 Task: Search for 'strategic initiatives' in the email content.
Action: Mouse moved to (277, 31)
Screenshot: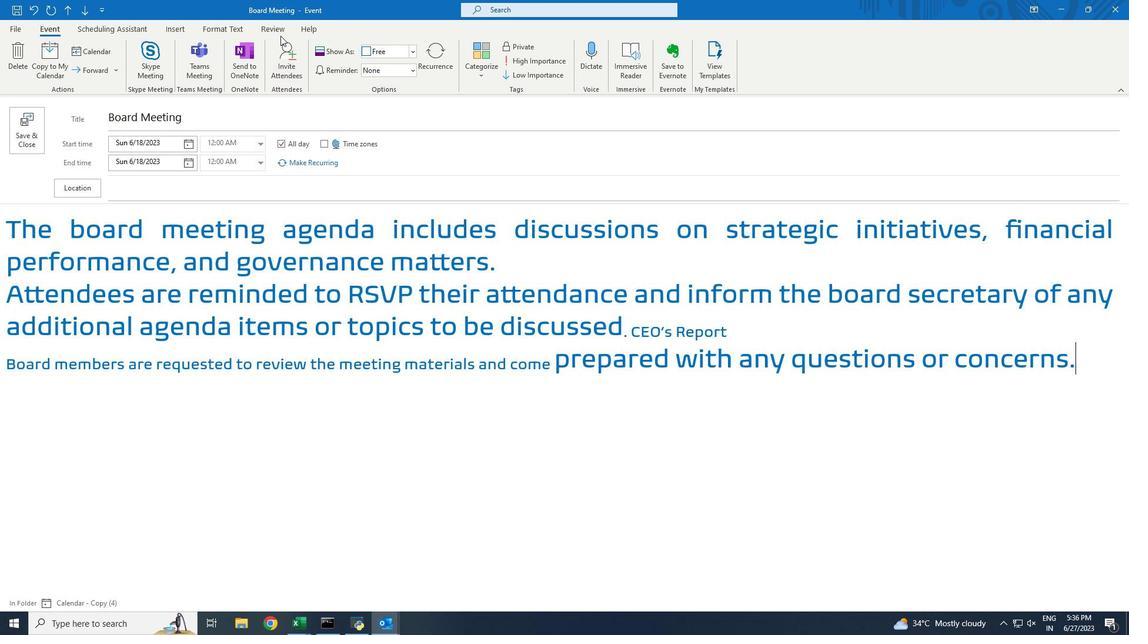 
Action: Mouse pressed left at (277, 31)
Screenshot: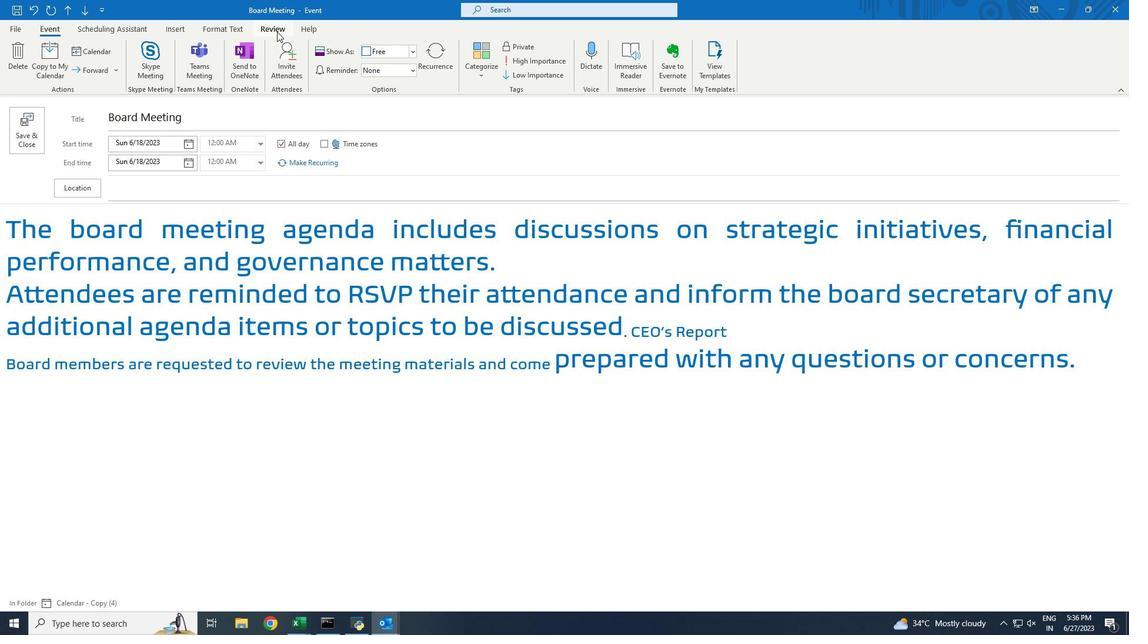
Action: Mouse moved to (240, 62)
Screenshot: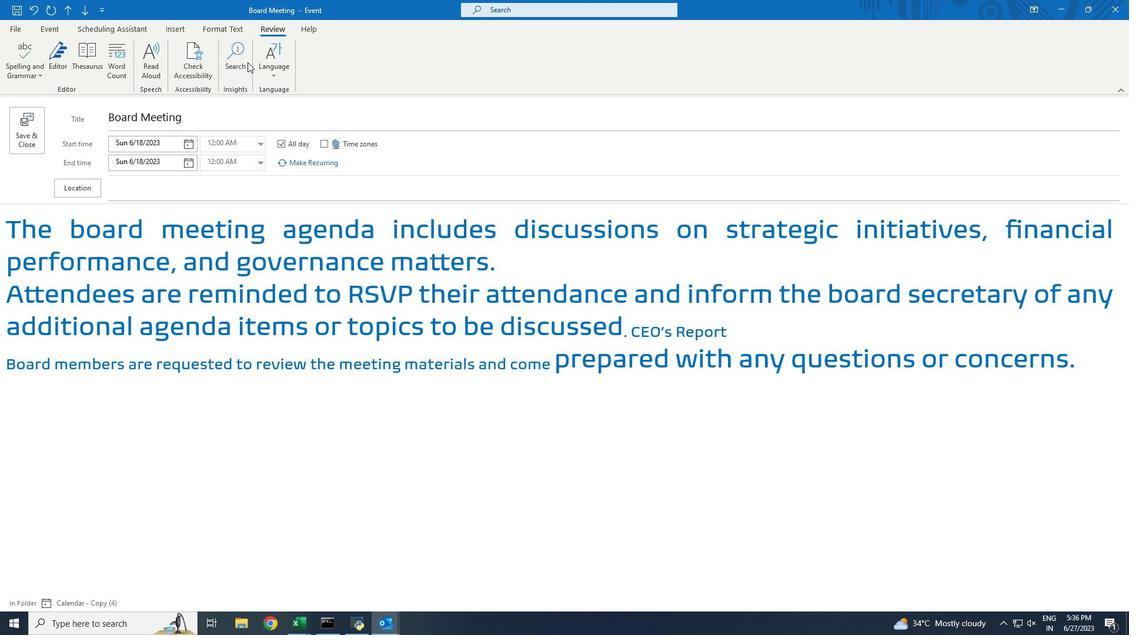 
Action: Mouse pressed left at (240, 62)
Screenshot: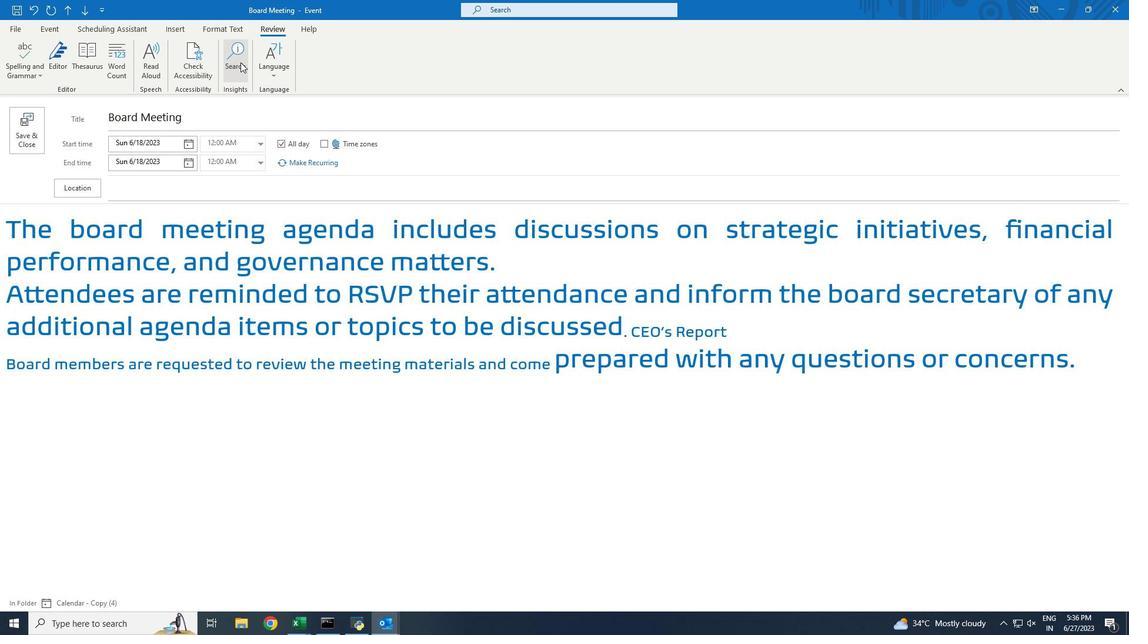 
Action: Mouse moved to (990, 128)
Screenshot: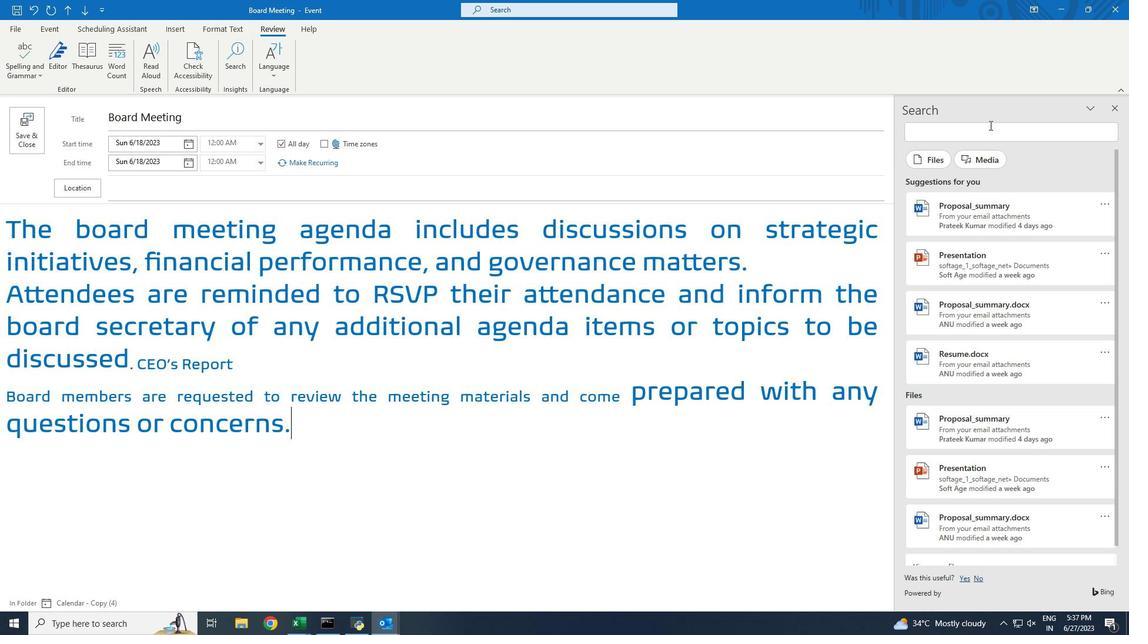 
Action: Mouse pressed left at (990, 128)
Screenshot: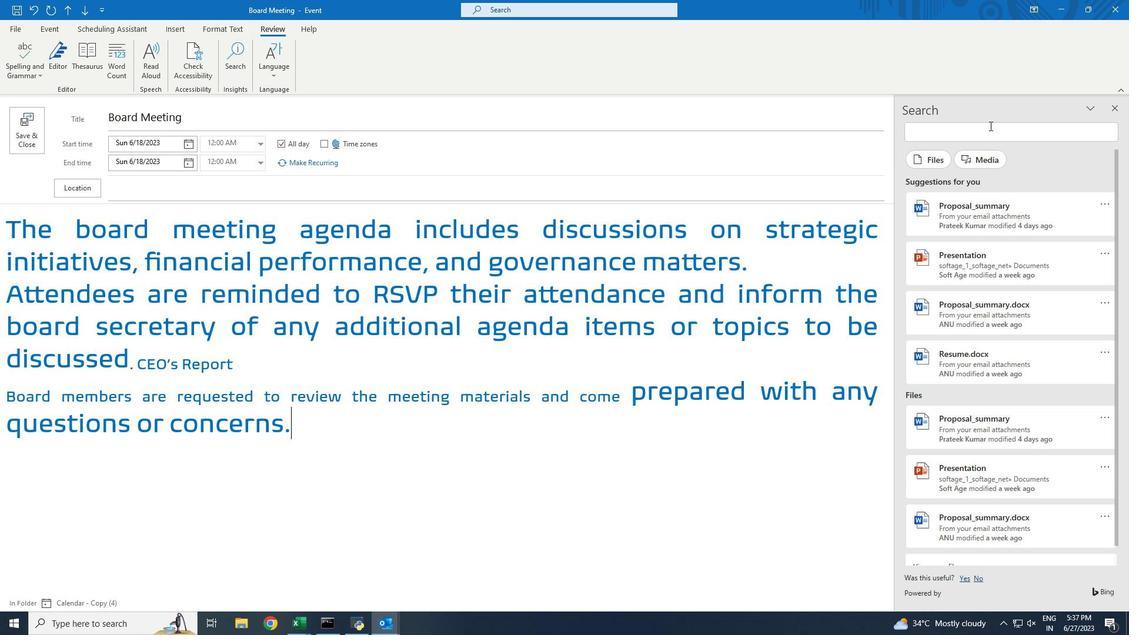 
Action: Key pressed strategic<Key.space>initiatives
Screenshot: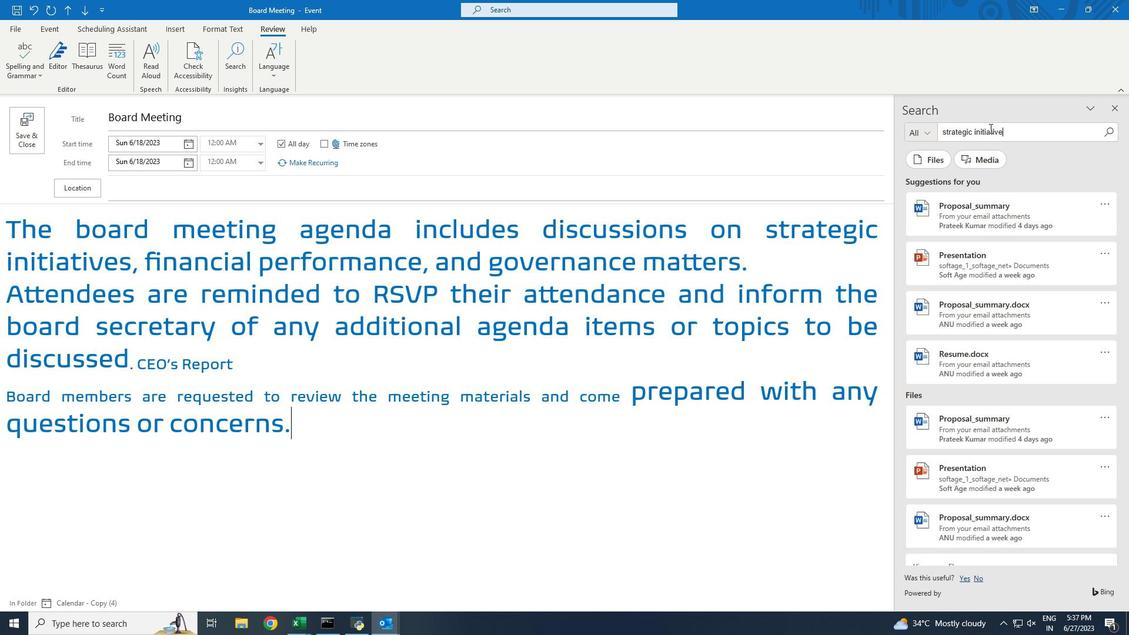 
Action: Mouse moved to (1104, 129)
Screenshot: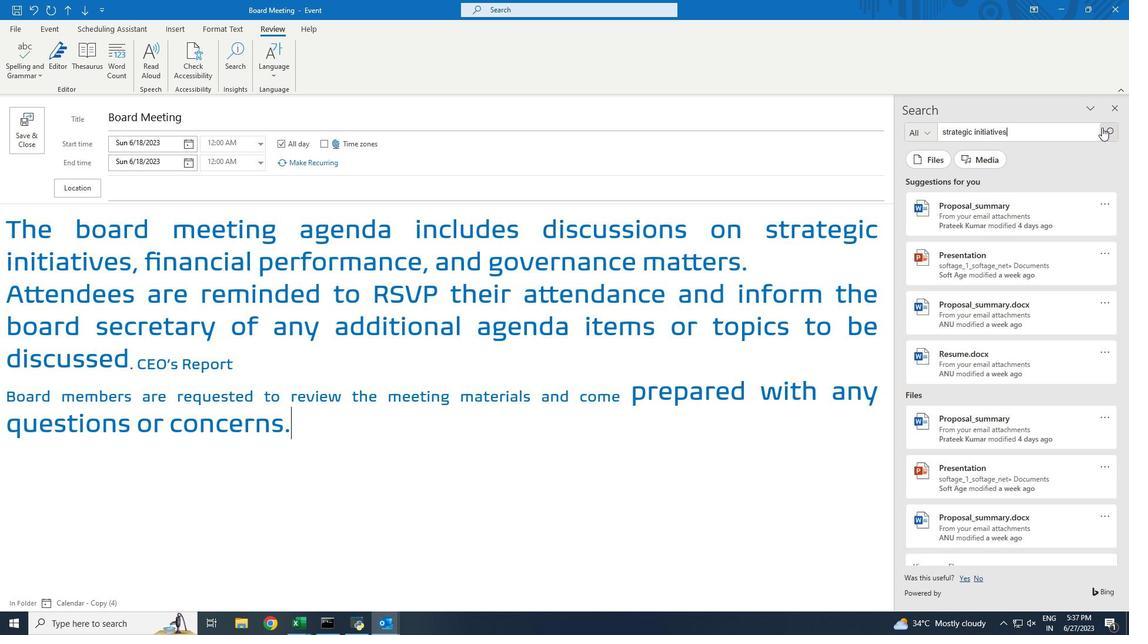 
Action: Mouse pressed left at (1104, 129)
Screenshot: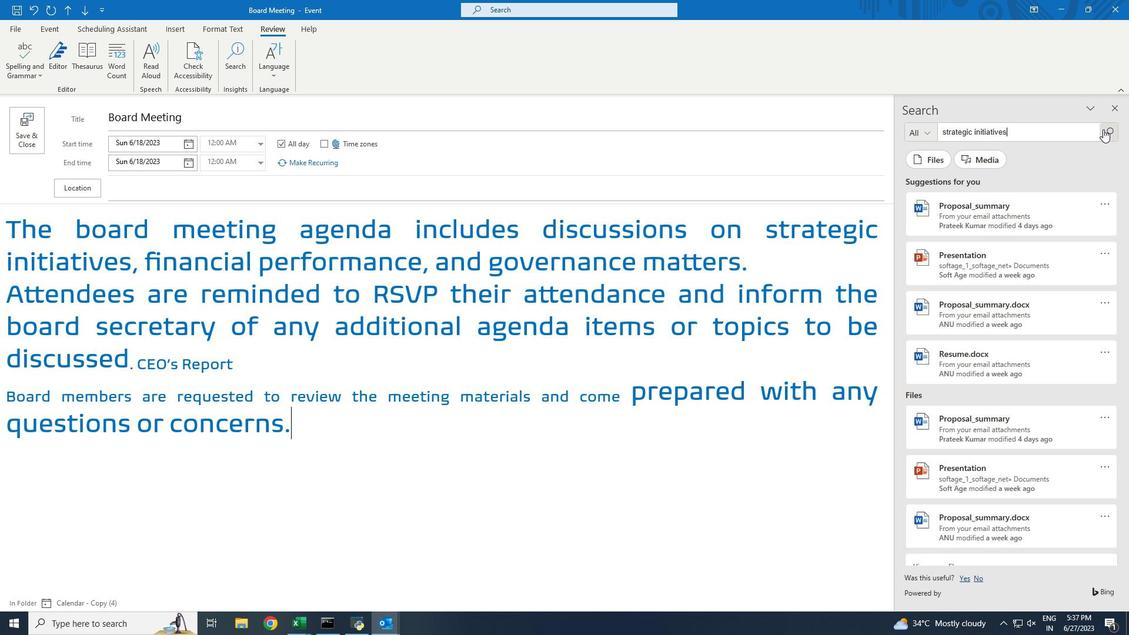 
